 Task: Set the Due date to "is before " Also Select the date while find invoice.
Action: Mouse moved to (166, 18)
Screenshot: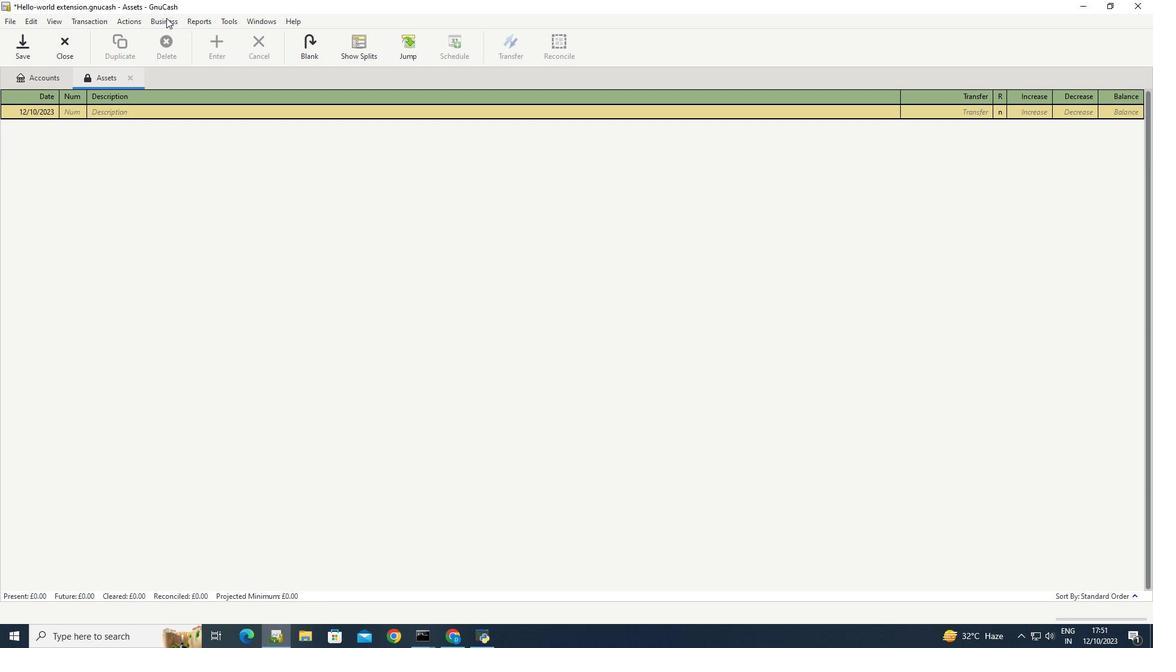 
Action: Mouse pressed left at (166, 18)
Screenshot: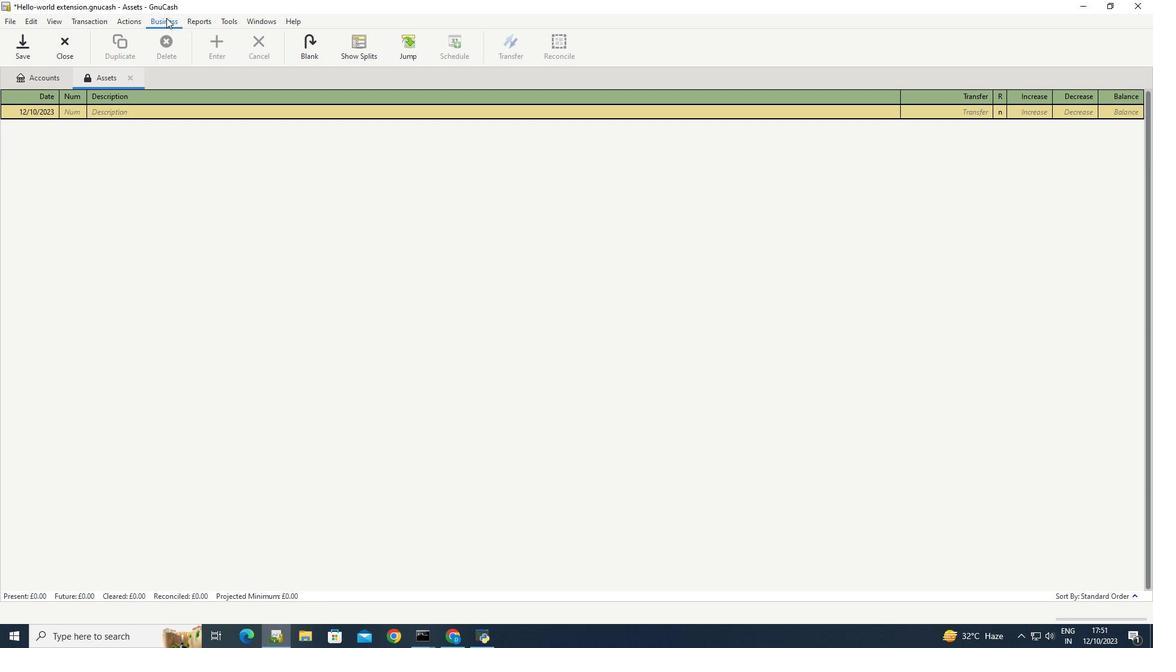 
Action: Mouse moved to (307, 93)
Screenshot: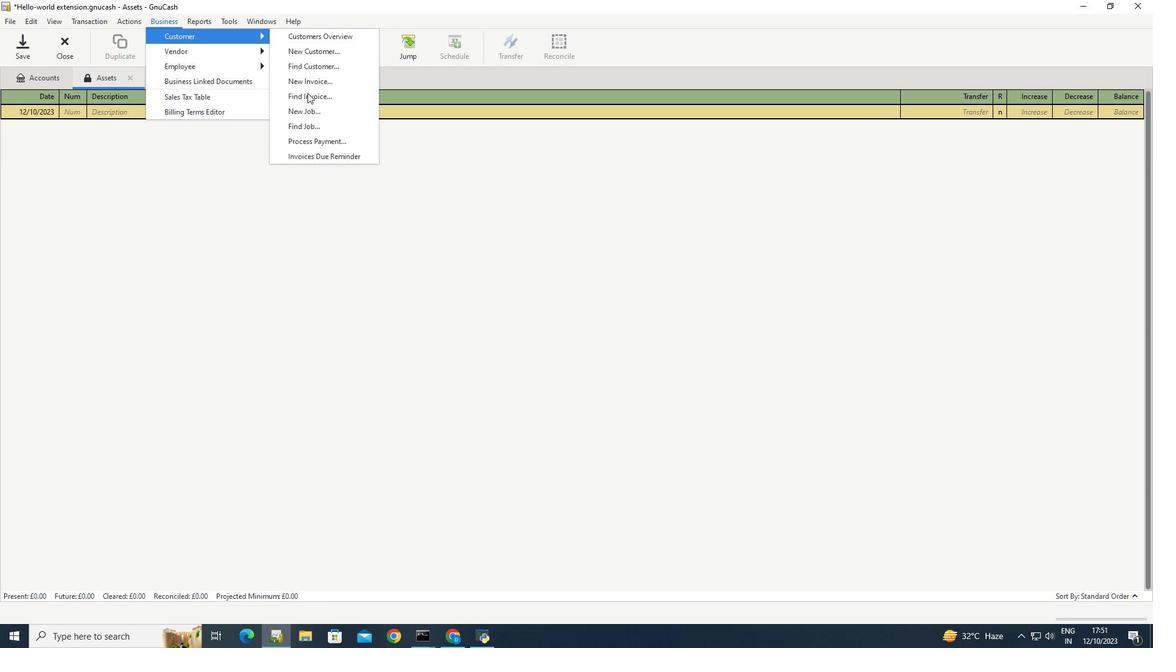 
Action: Mouse pressed left at (307, 93)
Screenshot: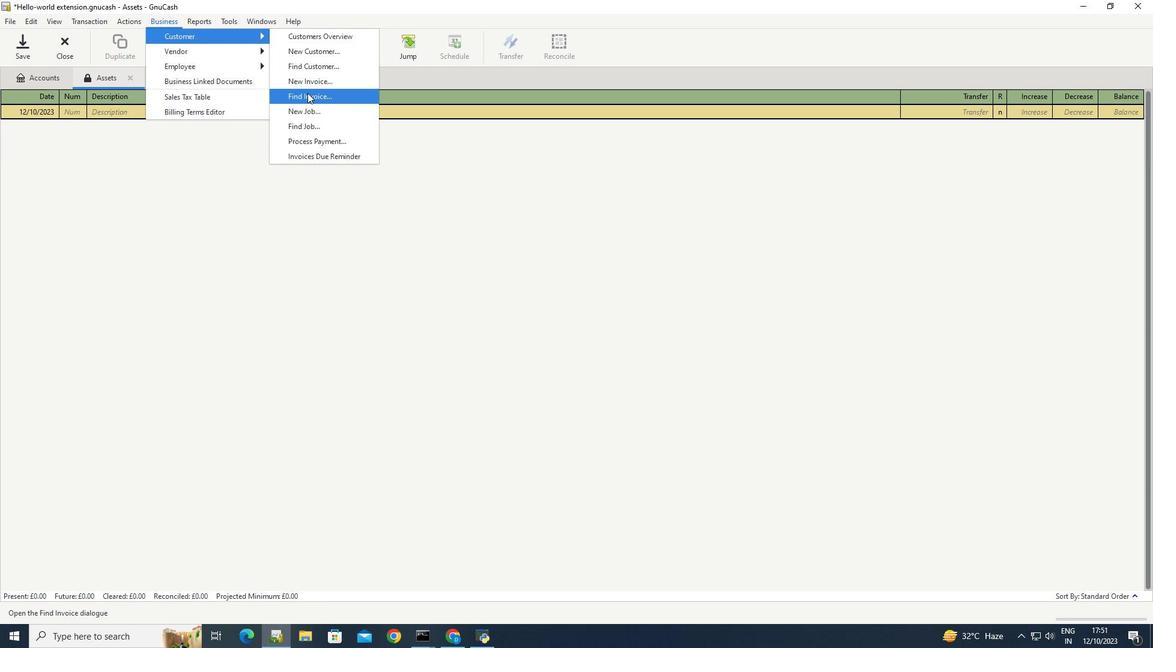 
Action: Mouse moved to (445, 279)
Screenshot: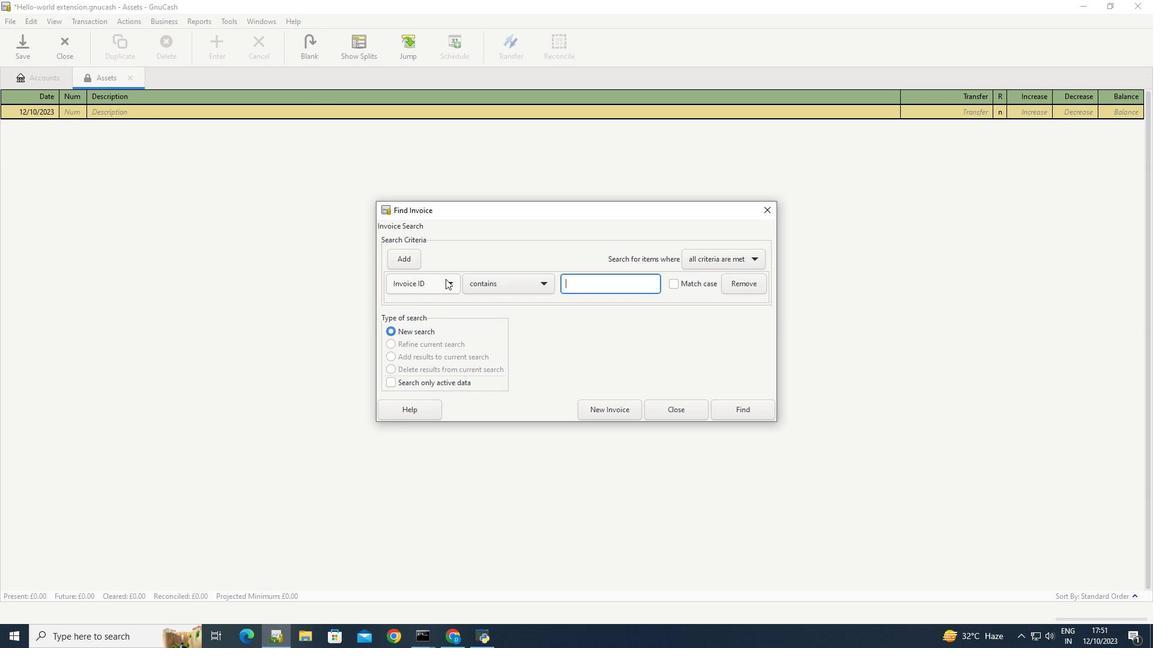 
Action: Mouse pressed left at (445, 279)
Screenshot: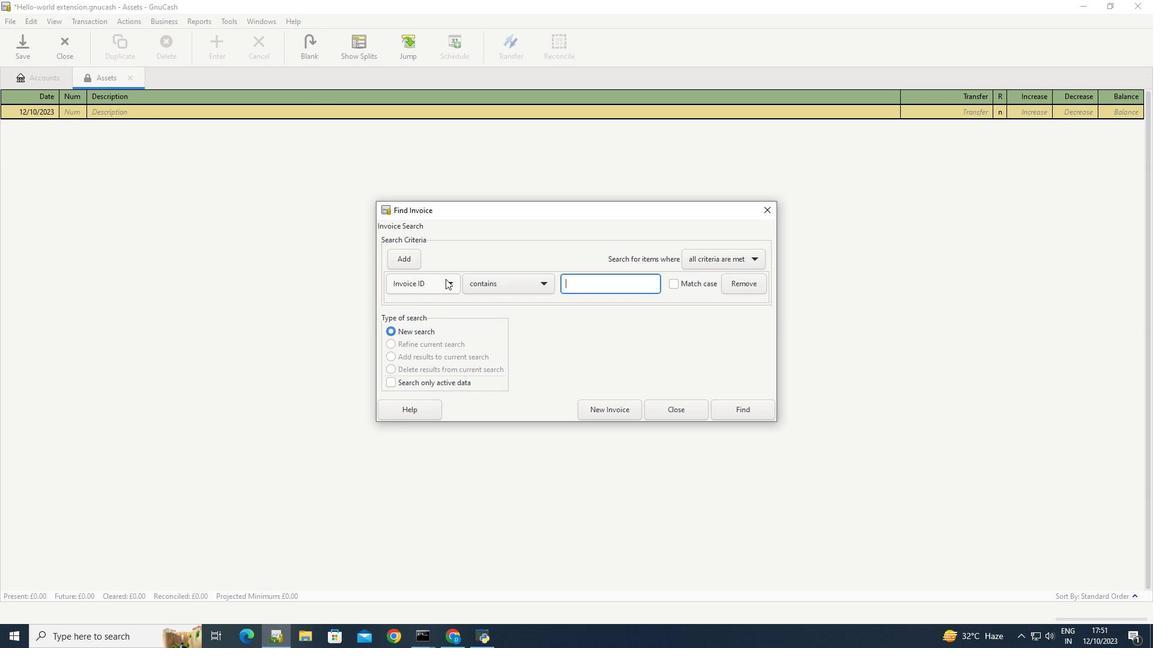 
Action: Mouse moved to (421, 319)
Screenshot: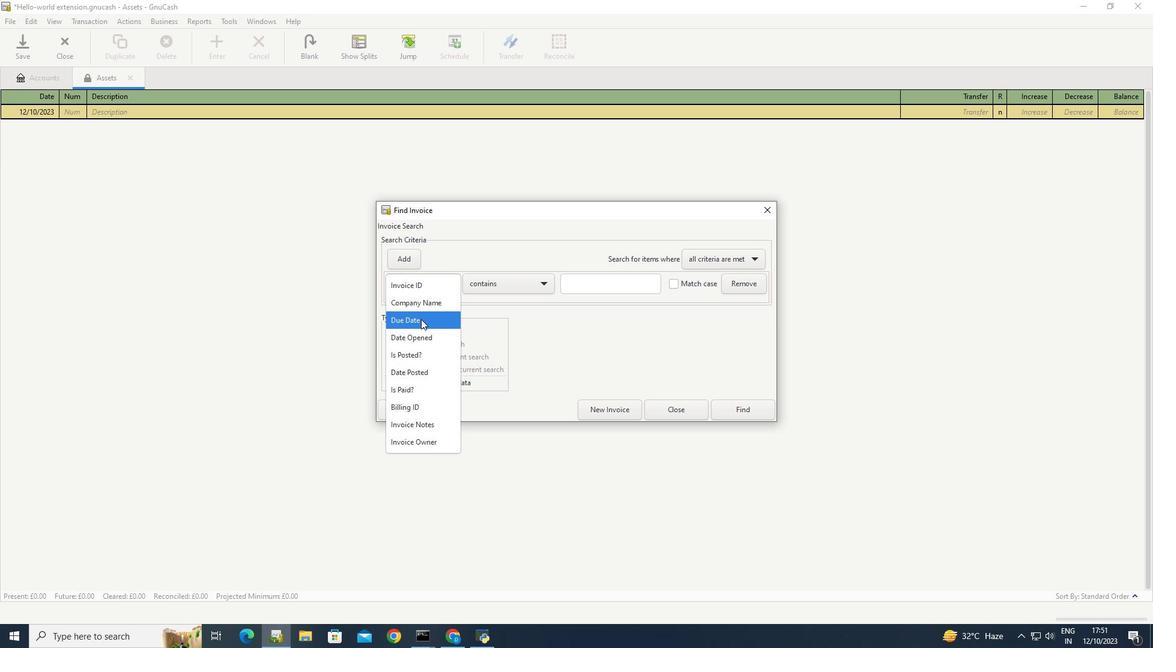 
Action: Mouse pressed left at (421, 319)
Screenshot: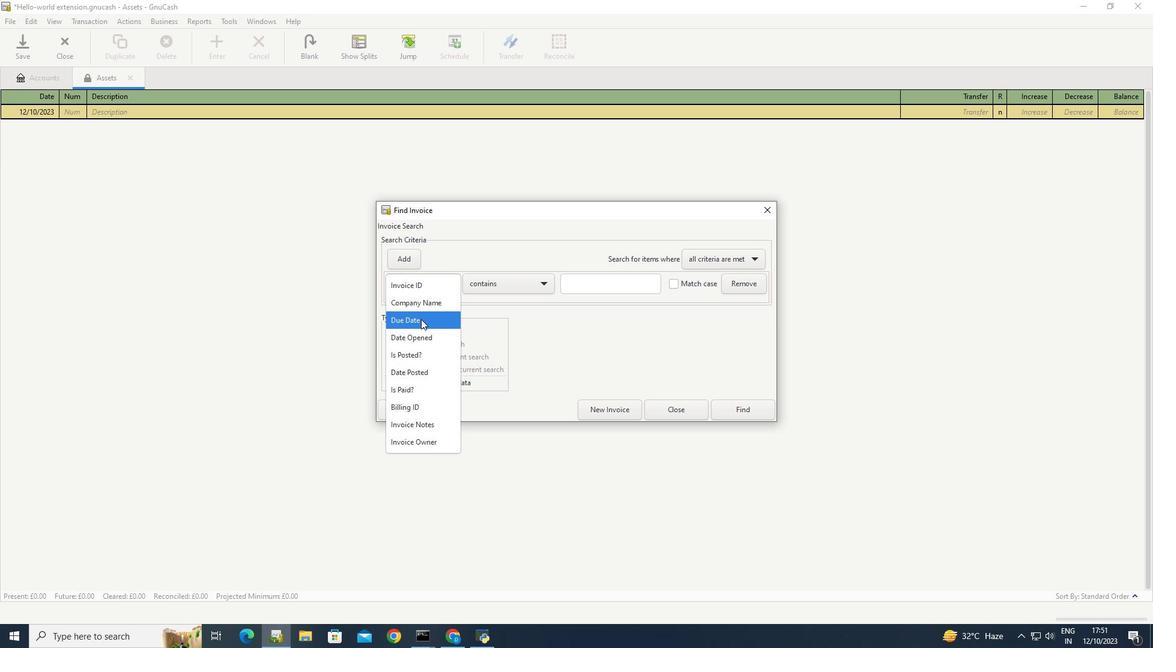 
Action: Mouse moved to (520, 283)
Screenshot: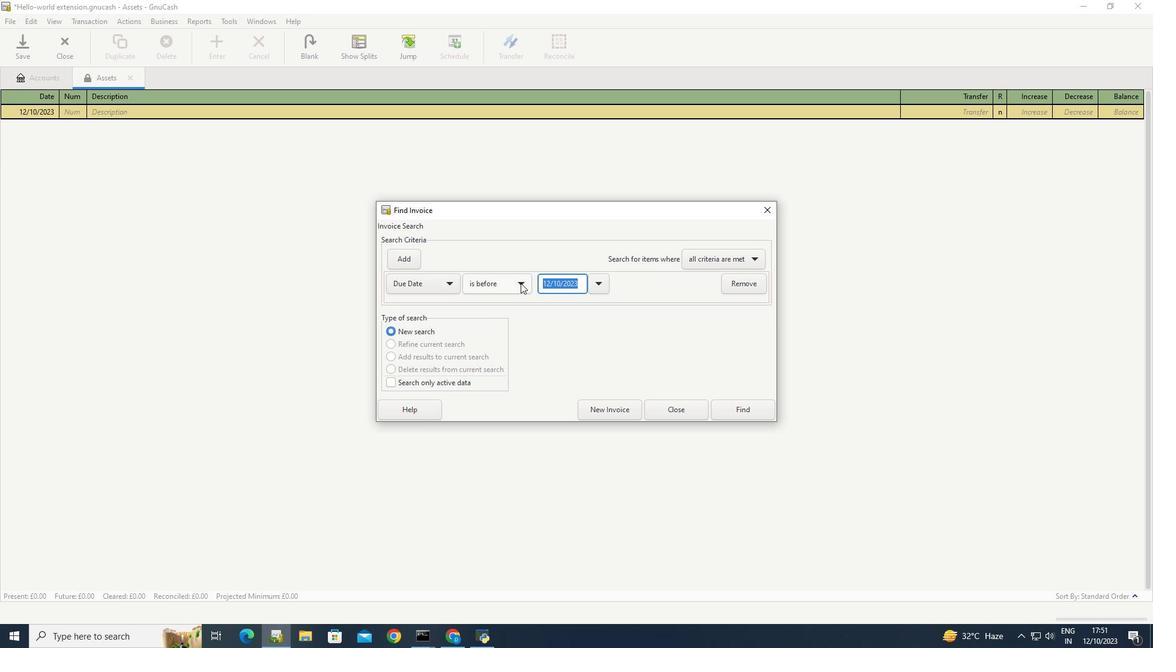 
Action: Mouse pressed left at (520, 283)
Screenshot: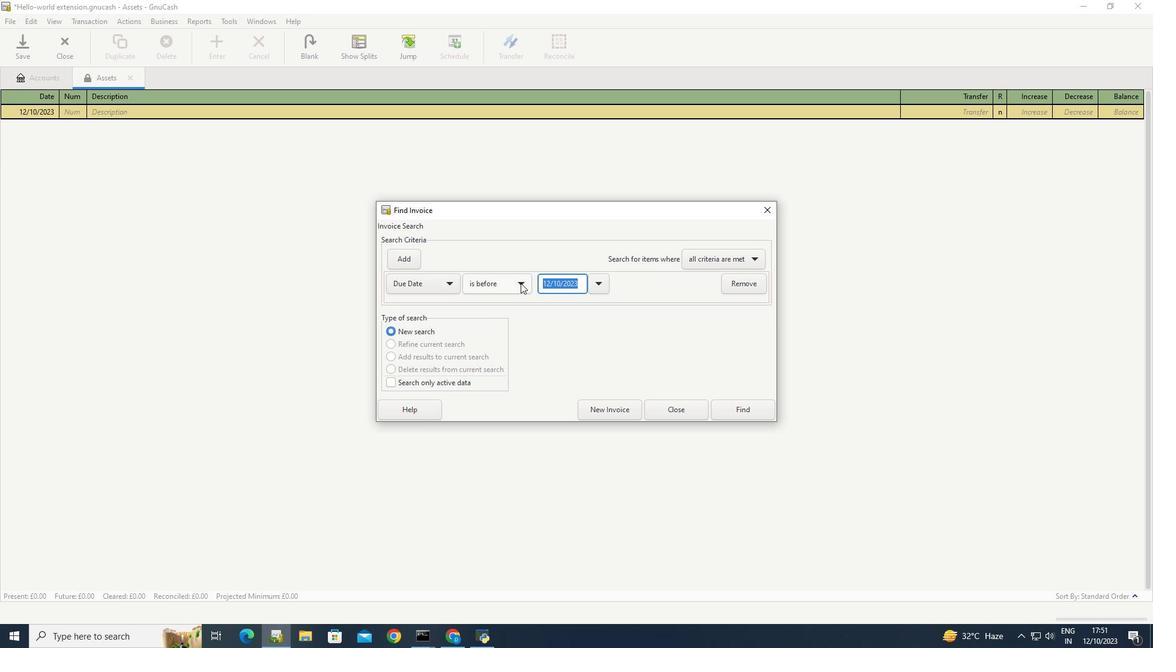 
Action: Mouse moved to (483, 282)
Screenshot: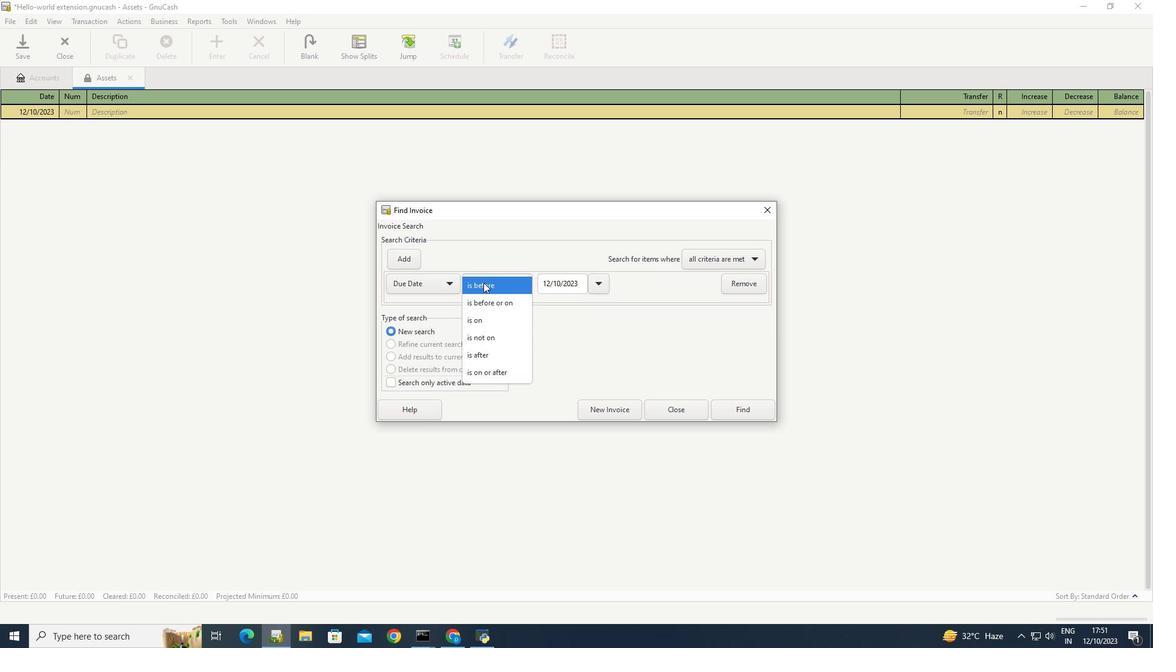 
Action: Mouse pressed left at (483, 282)
Screenshot: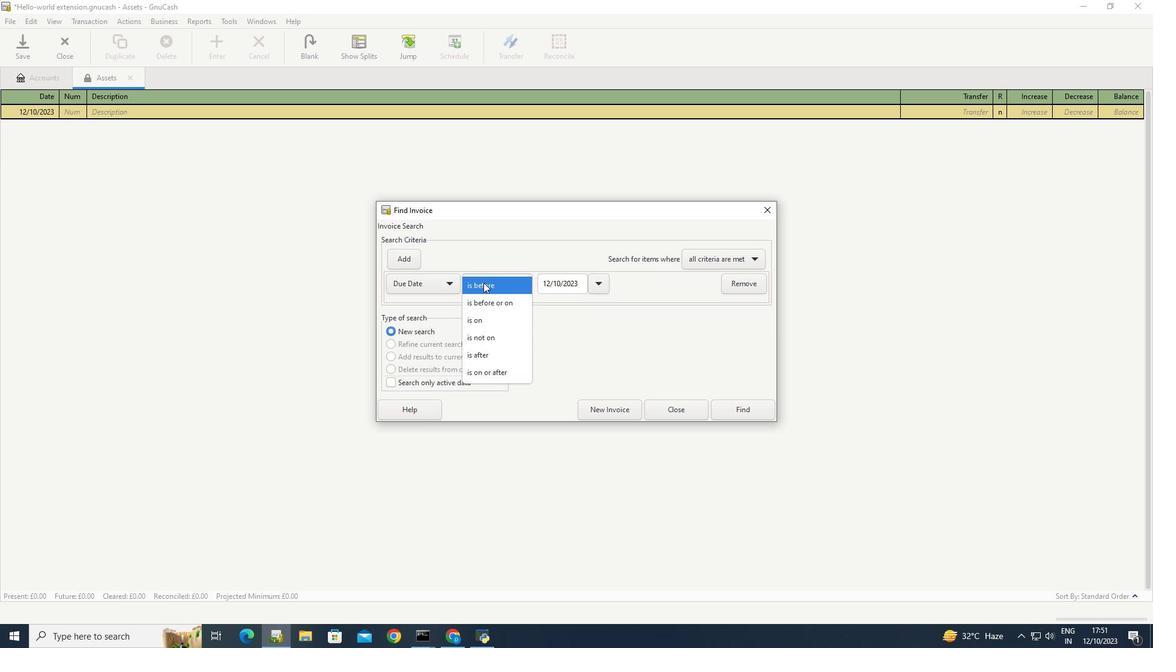 
Action: Mouse moved to (546, 332)
Screenshot: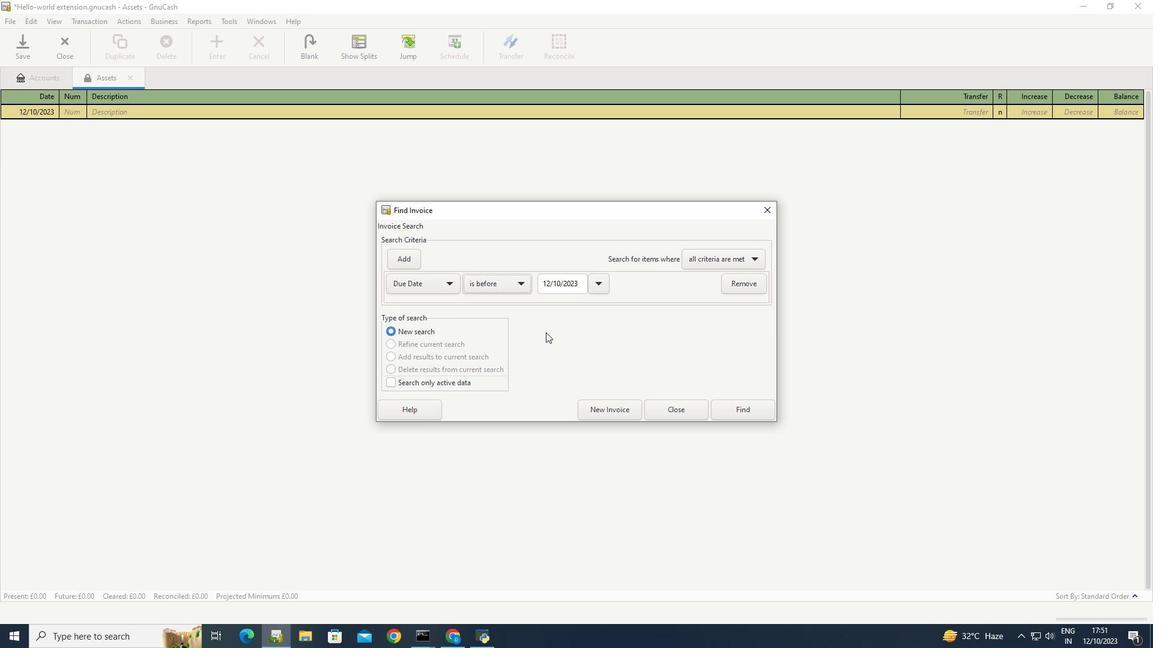 
Action: Mouse pressed left at (546, 332)
Screenshot: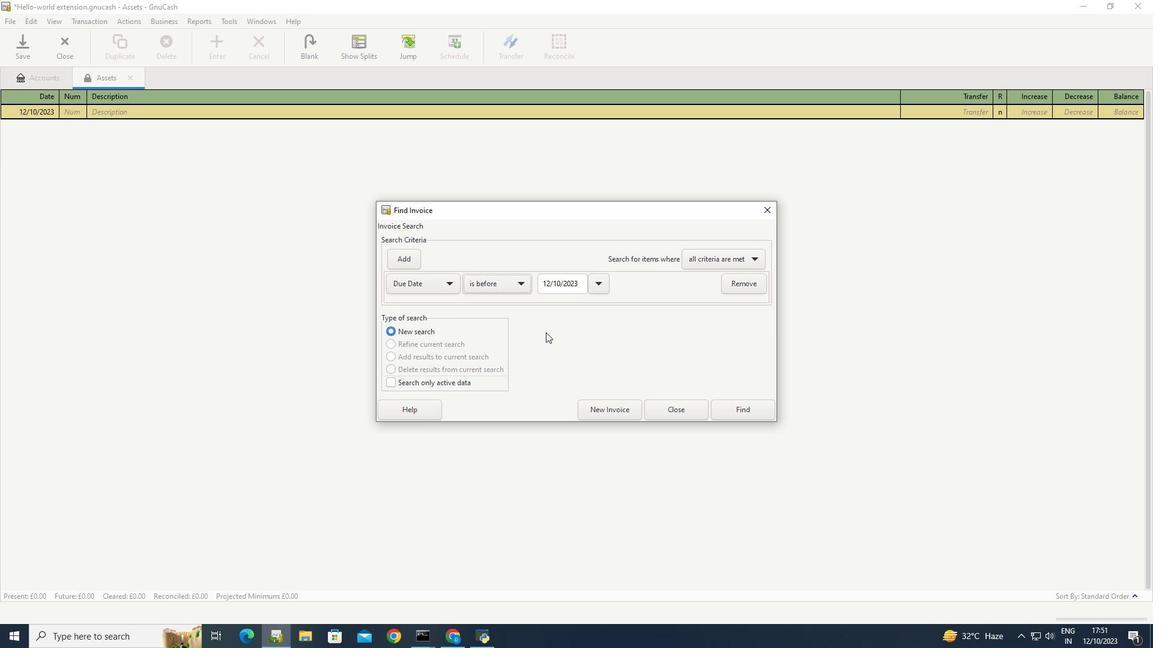 
Action: Mouse moved to (597, 284)
Screenshot: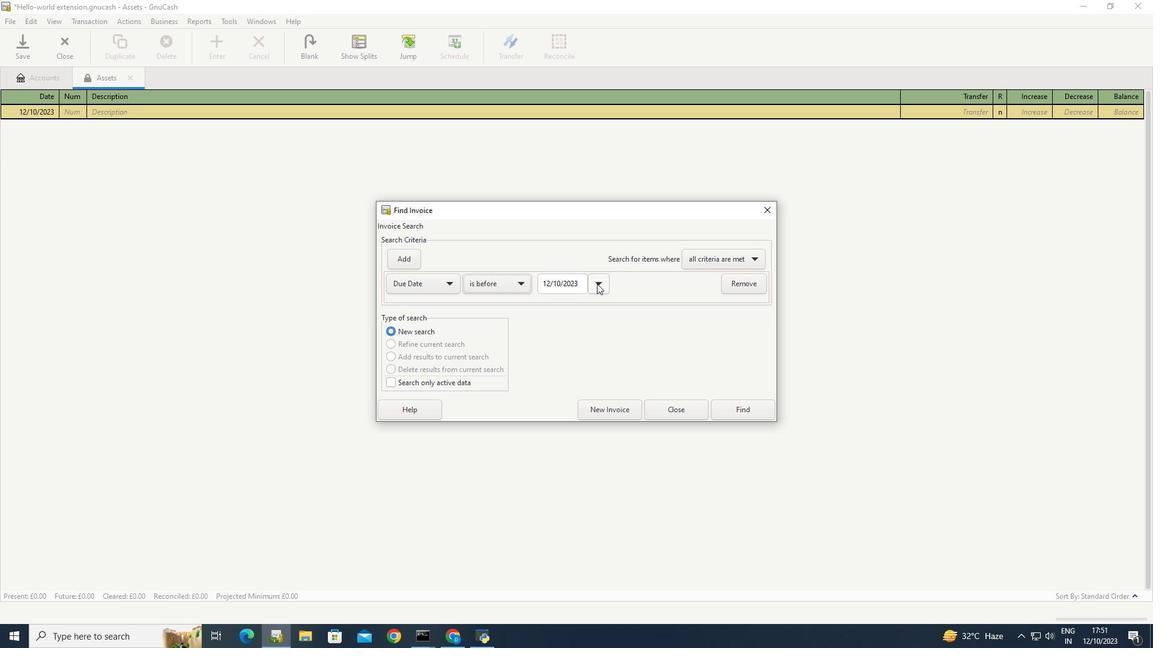
Action: Mouse pressed left at (597, 284)
Screenshot: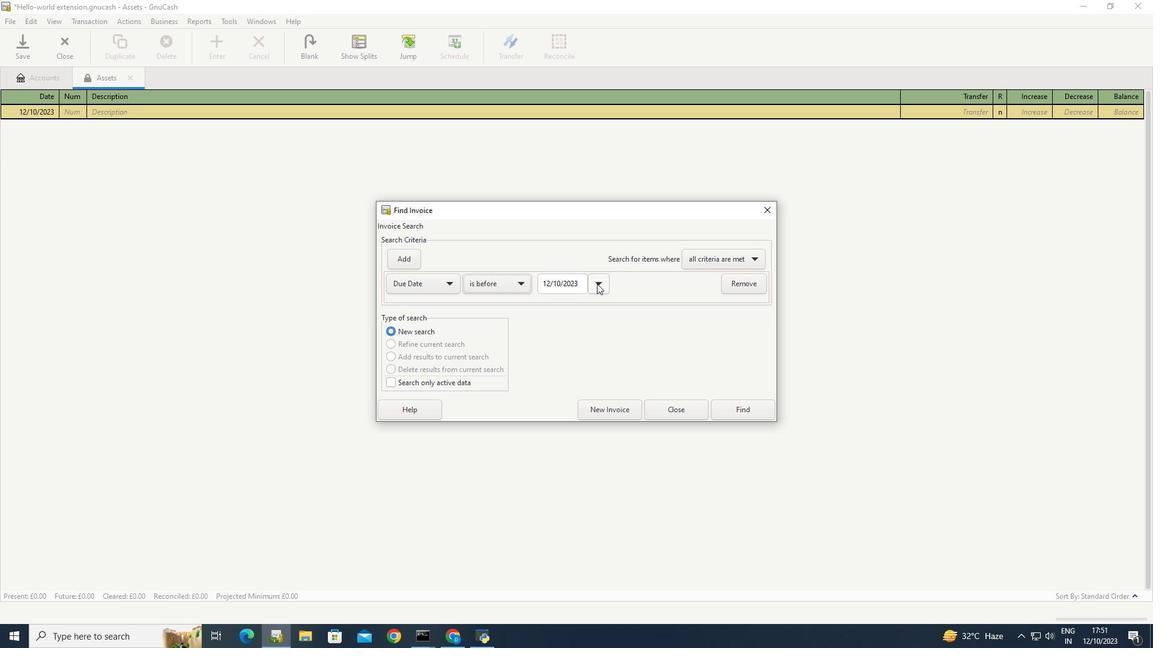 
Action: Mouse moved to (558, 344)
Screenshot: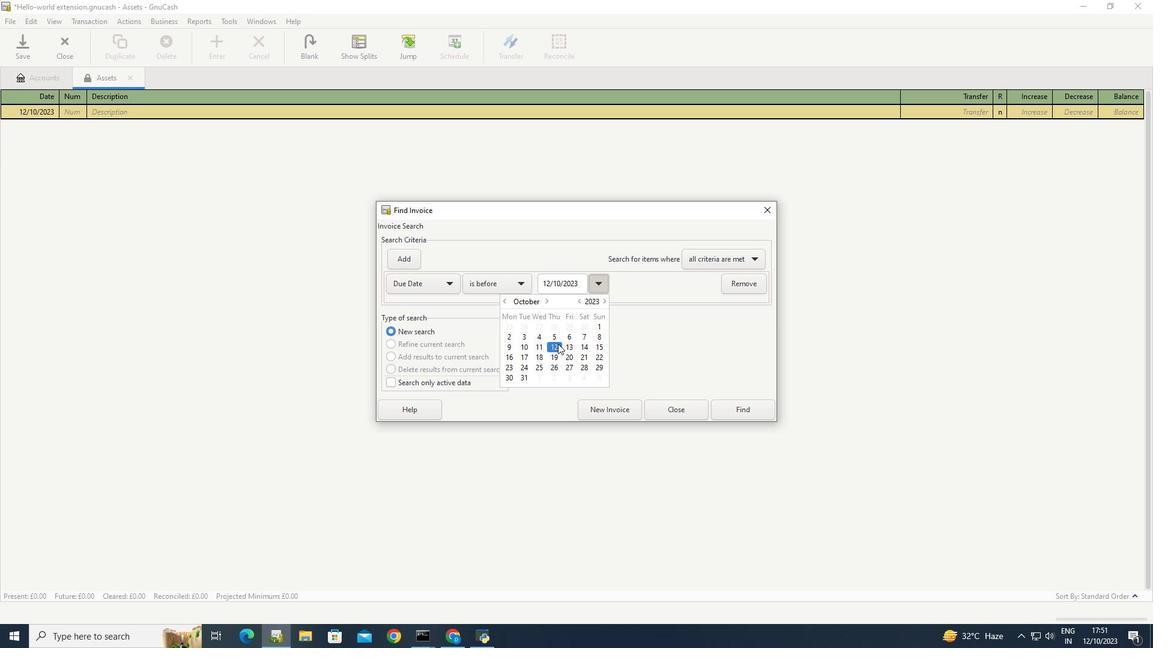 
Action: Mouse pressed left at (558, 344)
Screenshot: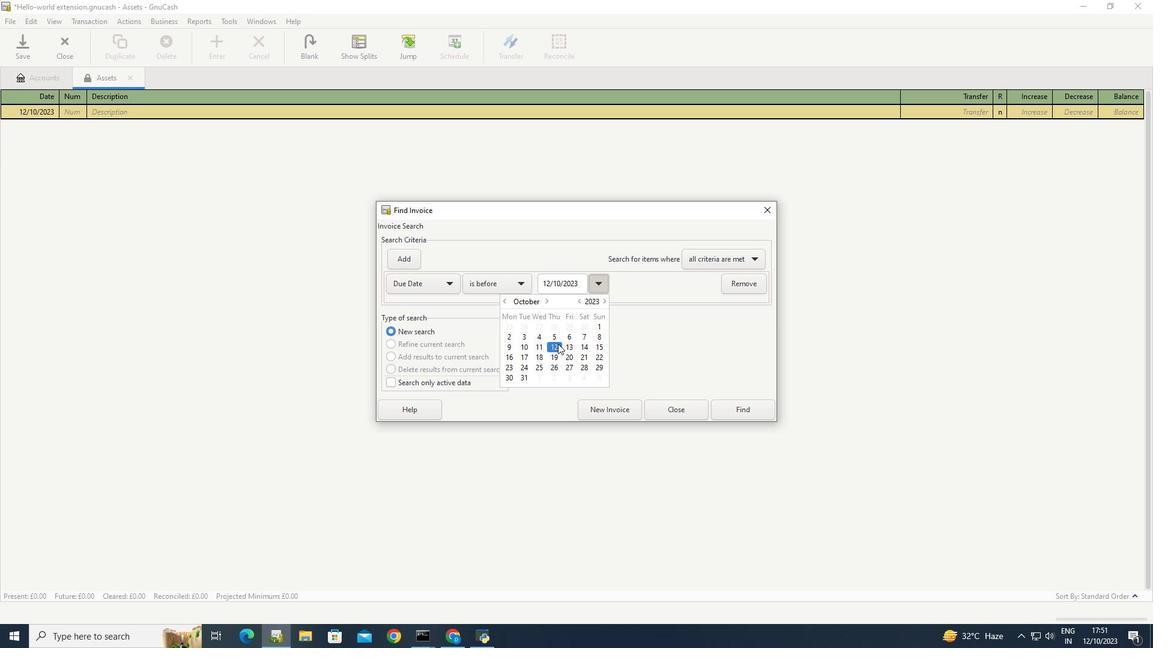 
Action: Mouse moved to (556, 344)
Screenshot: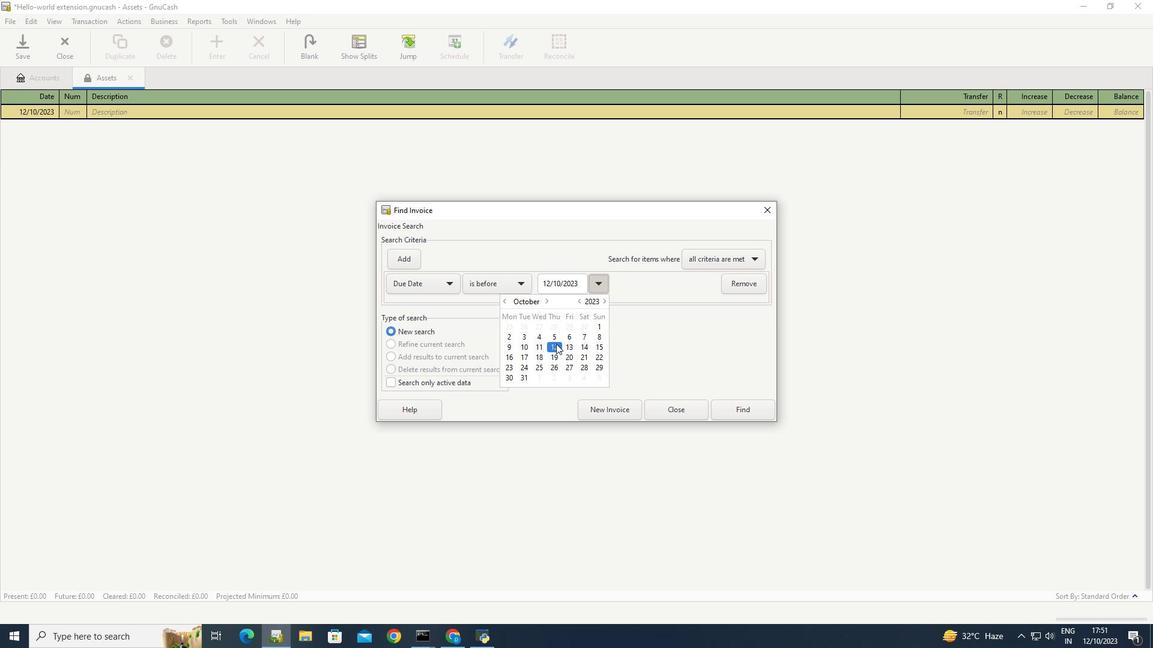 
Action: Mouse pressed left at (556, 344)
Screenshot: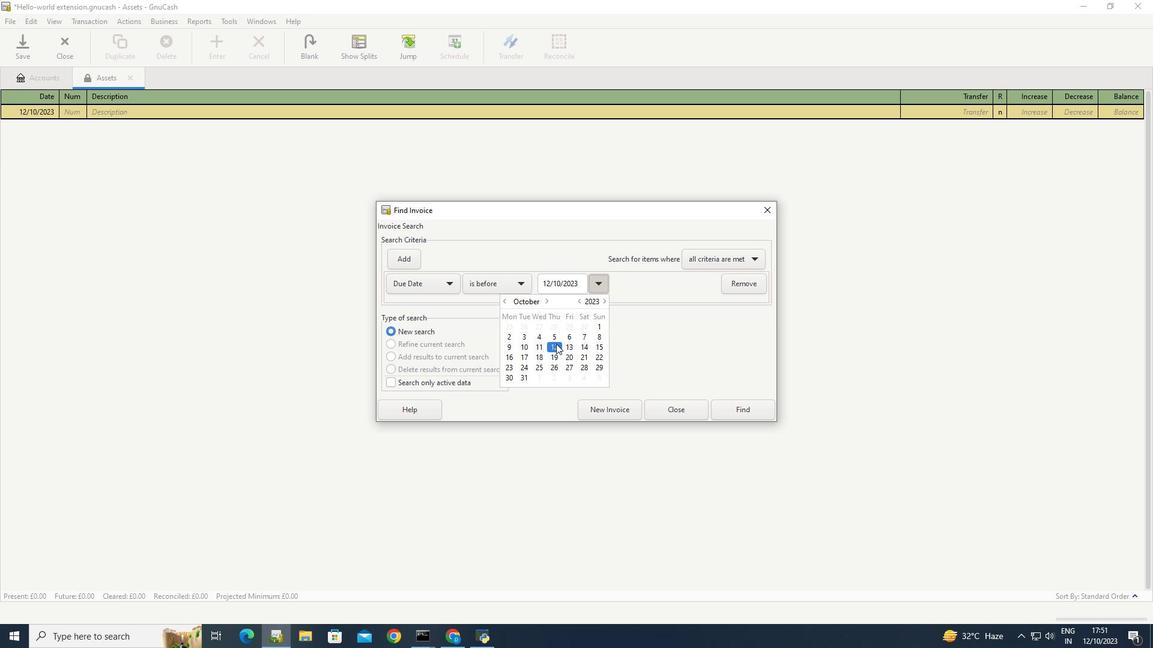 
Action: Mouse moved to (633, 329)
Screenshot: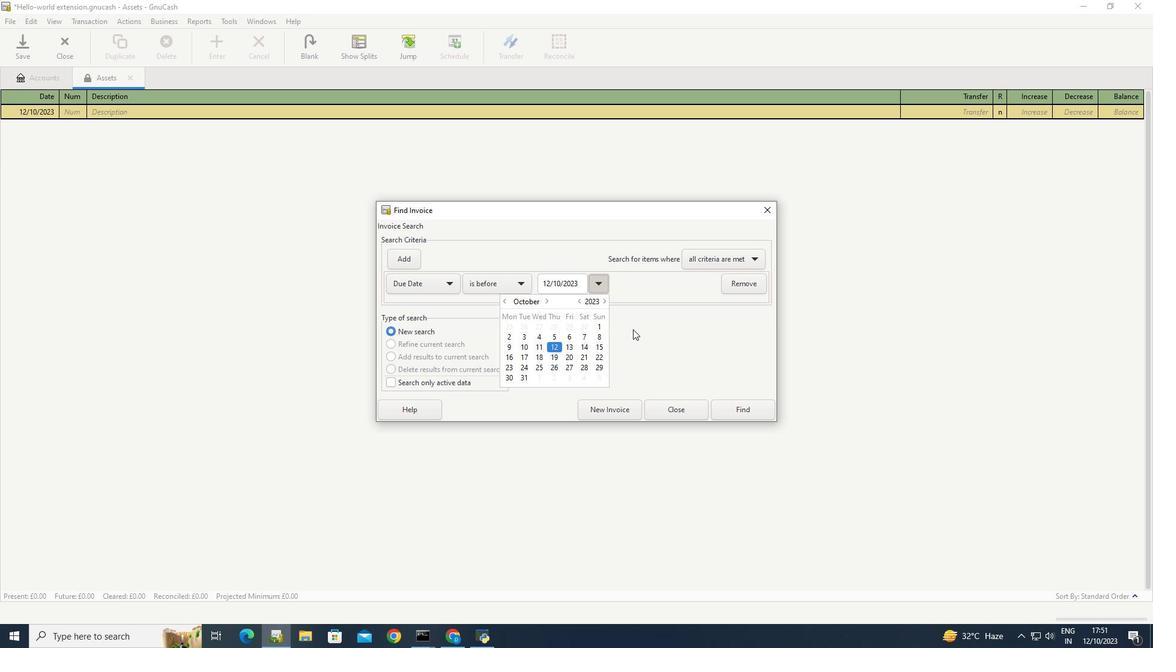 
Action: Mouse pressed left at (633, 329)
Screenshot: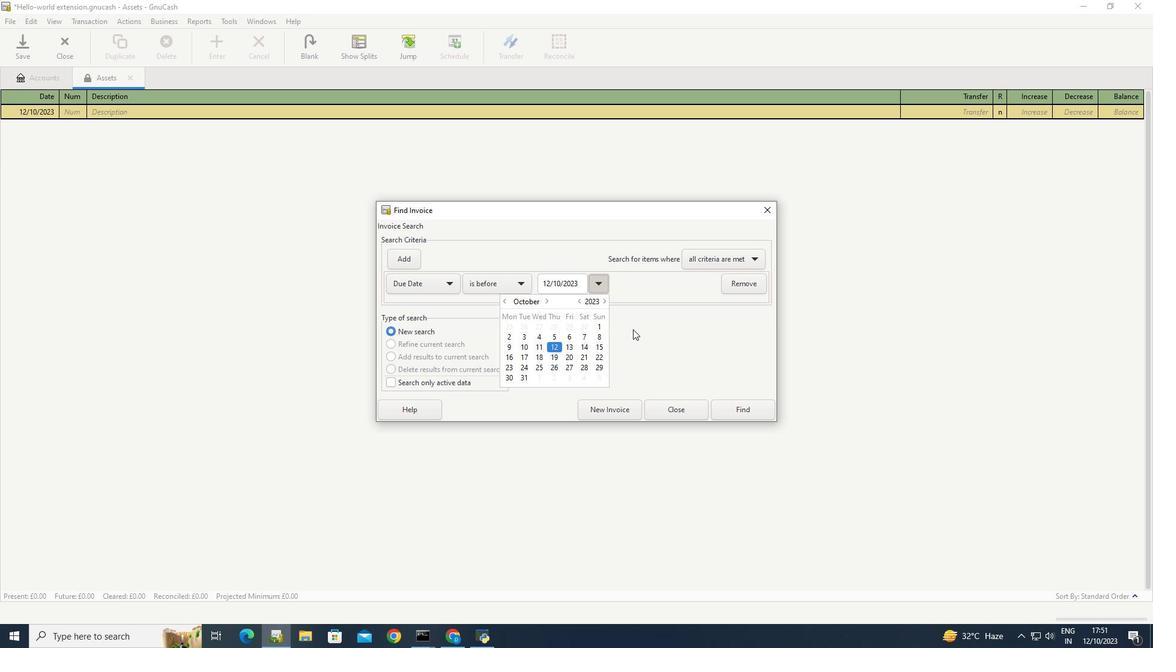 
